 Task: Select "project roadmap and tasks" in a select board.
Action: Mouse moved to (128, 167)
Screenshot: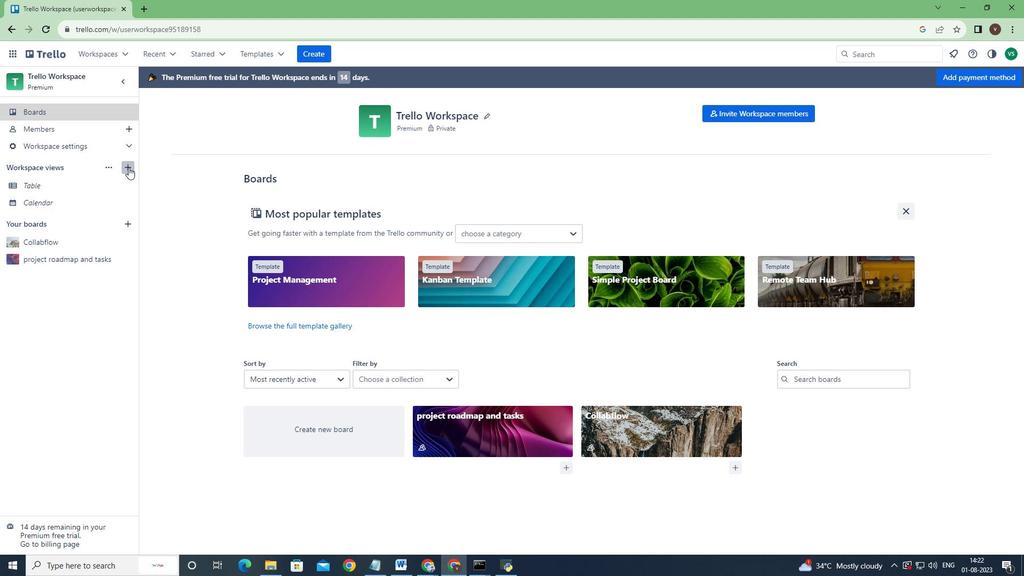 
Action: Mouse pressed left at (128, 167)
Screenshot: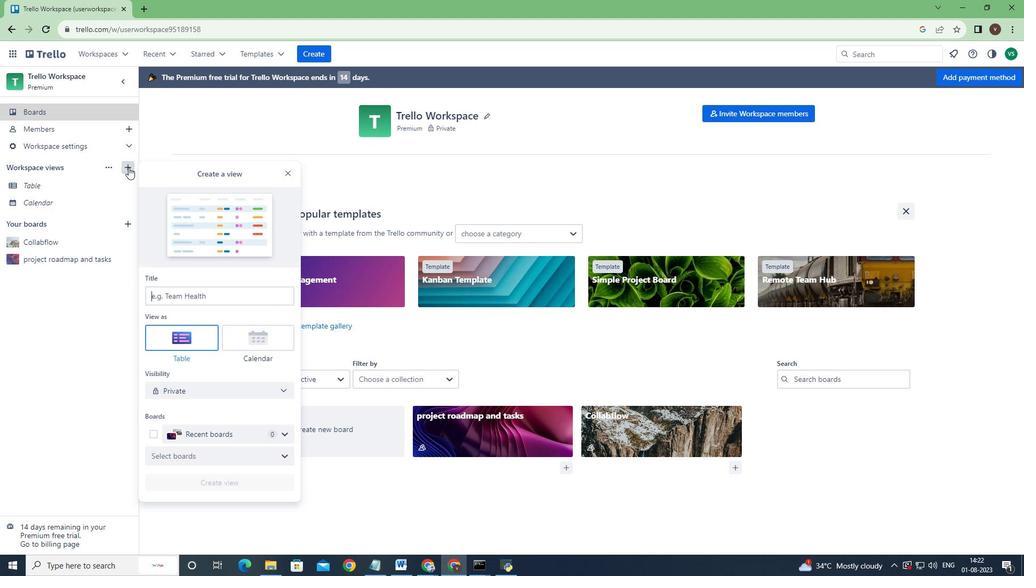 
Action: Mouse moved to (287, 455)
Screenshot: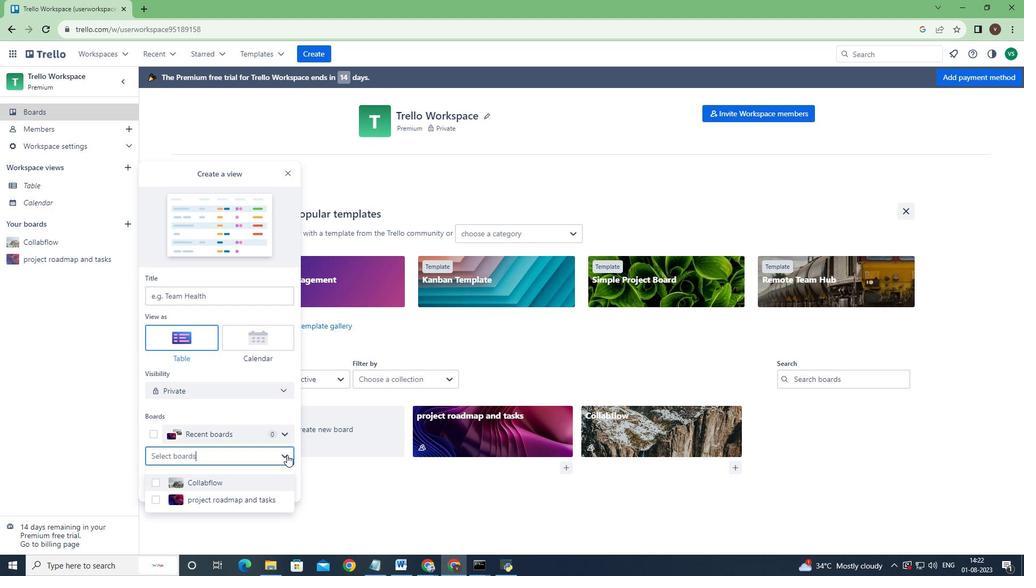 
Action: Mouse pressed left at (287, 455)
Screenshot: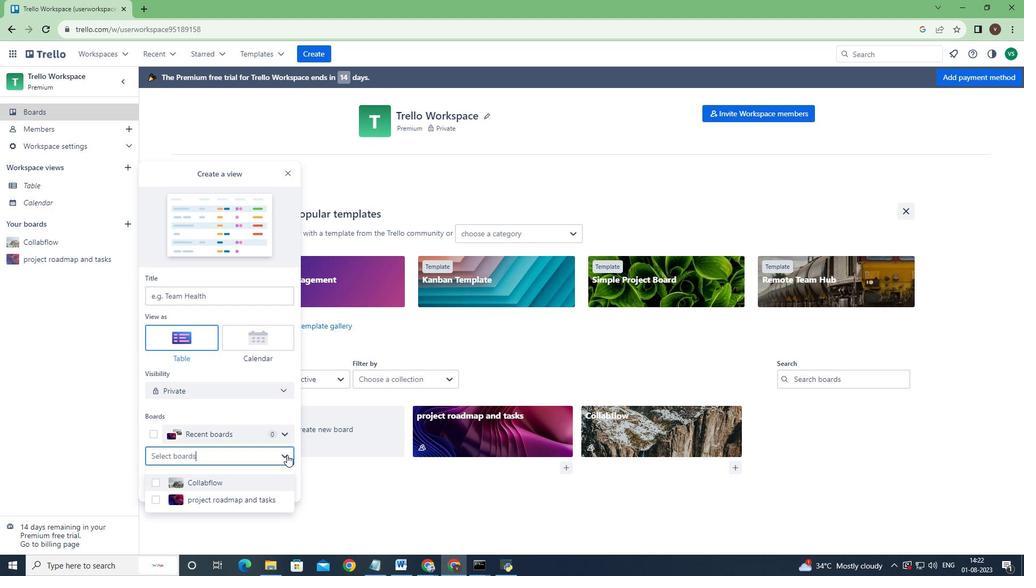 
Action: Mouse moved to (191, 502)
Screenshot: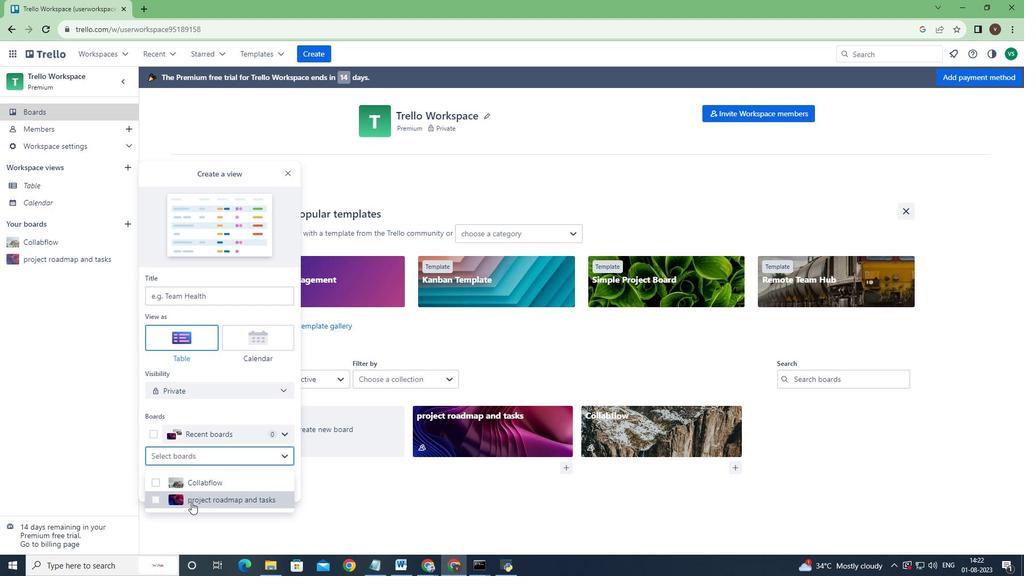
Action: Mouse pressed left at (191, 502)
Screenshot: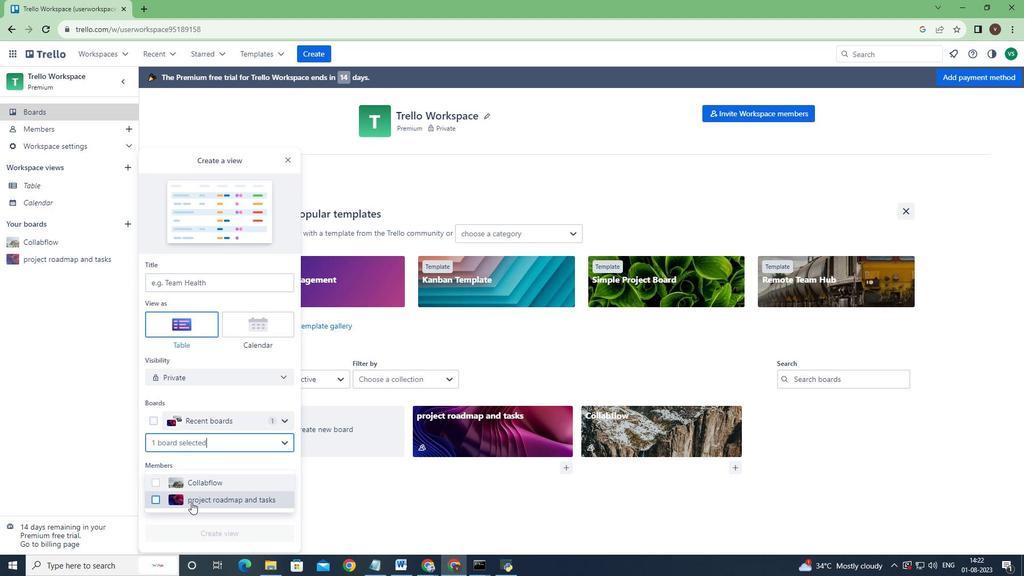 
Action: Mouse moved to (191, 502)
Screenshot: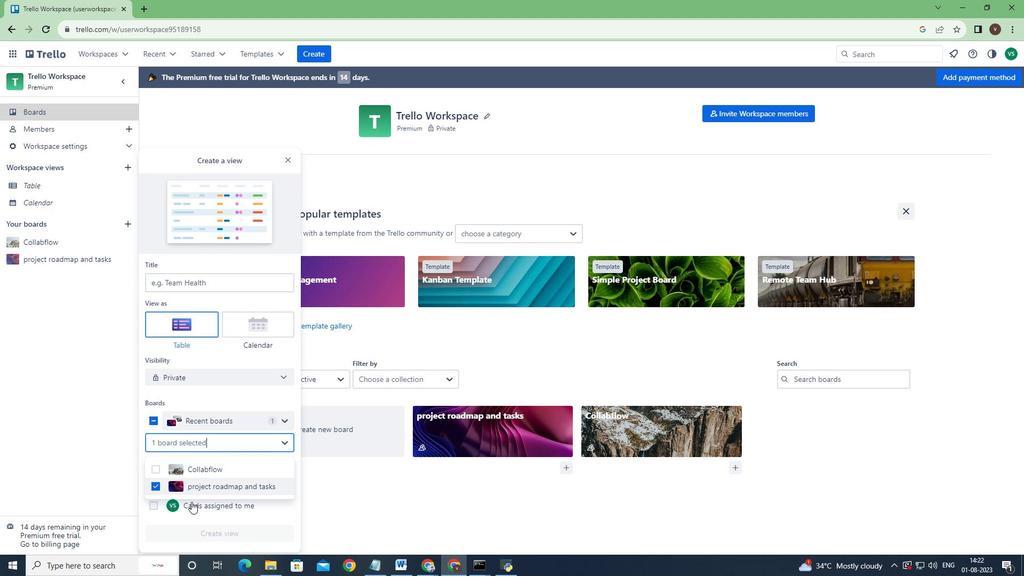 
